 Task: Look for vegan products only.
Action: Mouse moved to (23, 269)
Screenshot: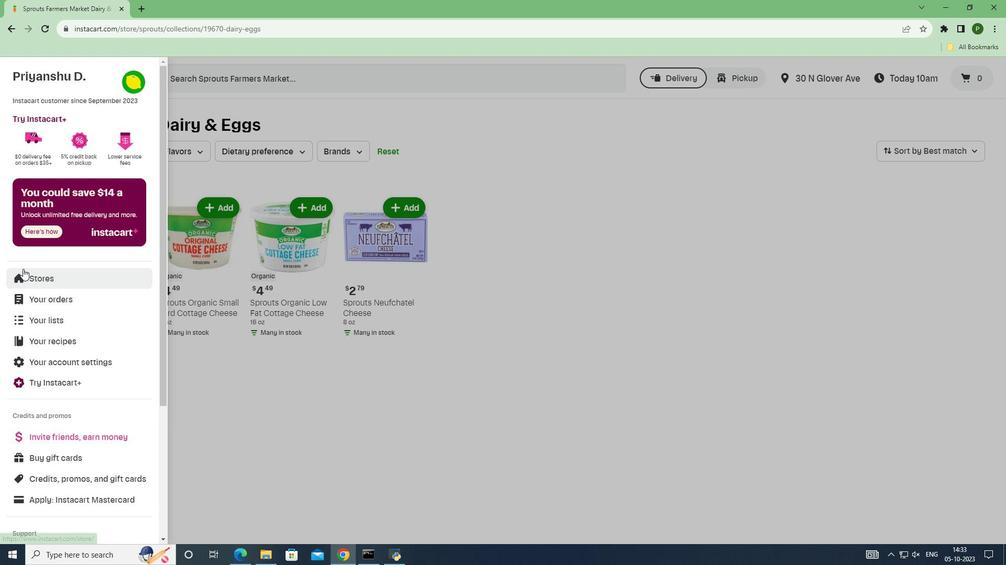
Action: Mouse pressed left at (23, 269)
Screenshot: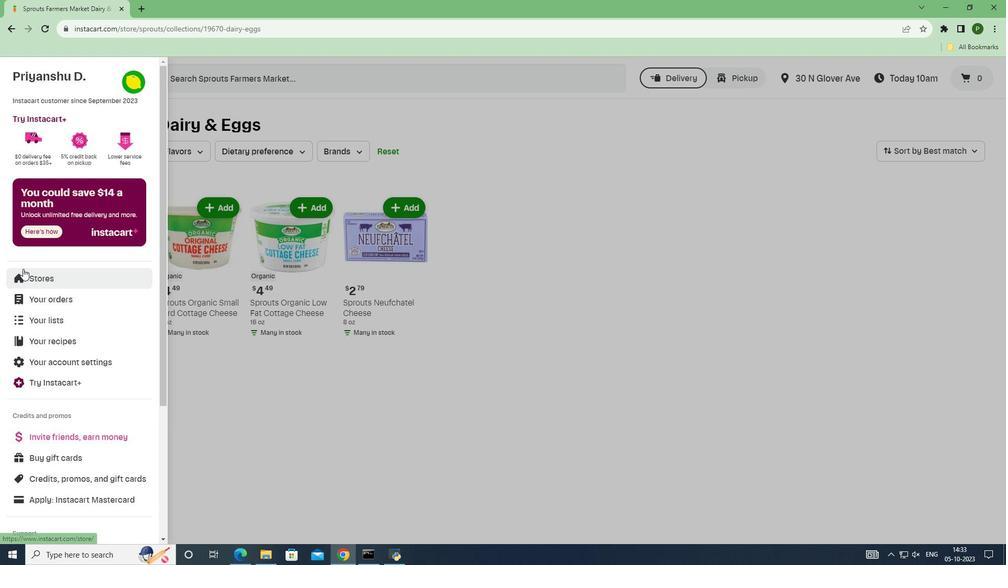 
Action: Mouse moved to (243, 119)
Screenshot: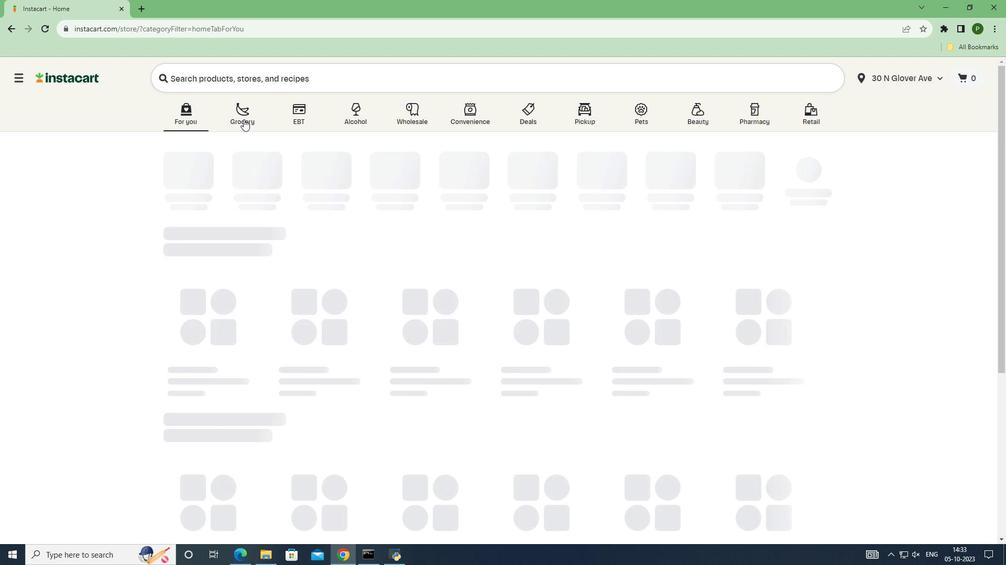 
Action: Mouse pressed left at (243, 119)
Screenshot: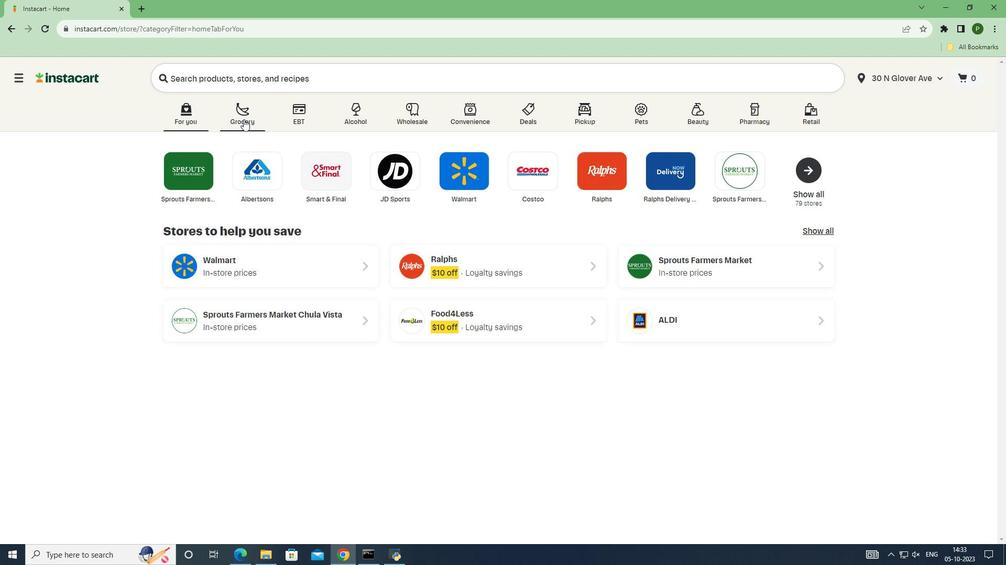 
Action: Mouse moved to (644, 243)
Screenshot: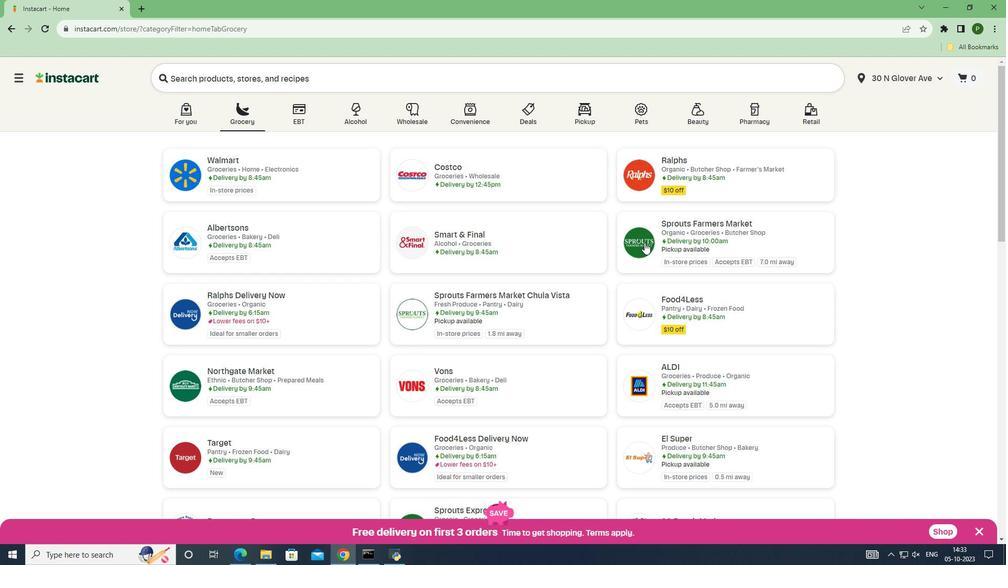 
Action: Mouse pressed left at (644, 243)
Screenshot: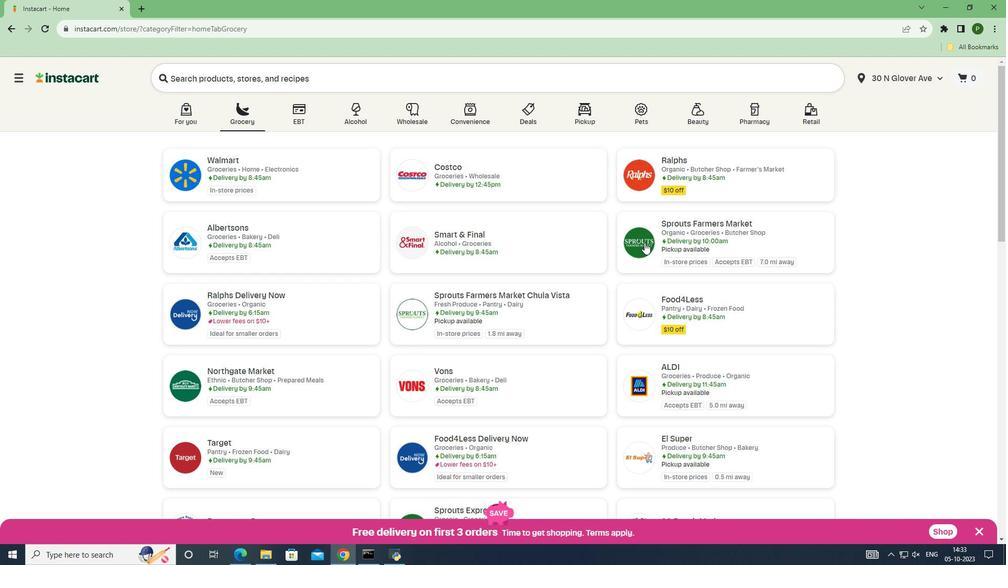 
Action: Mouse moved to (78, 290)
Screenshot: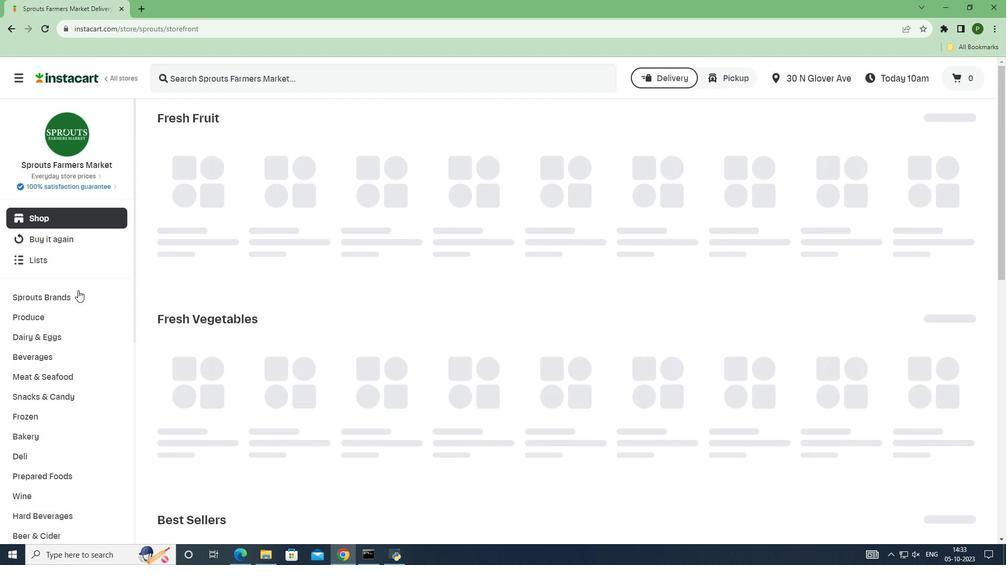 
Action: Mouse pressed left at (78, 290)
Screenshot: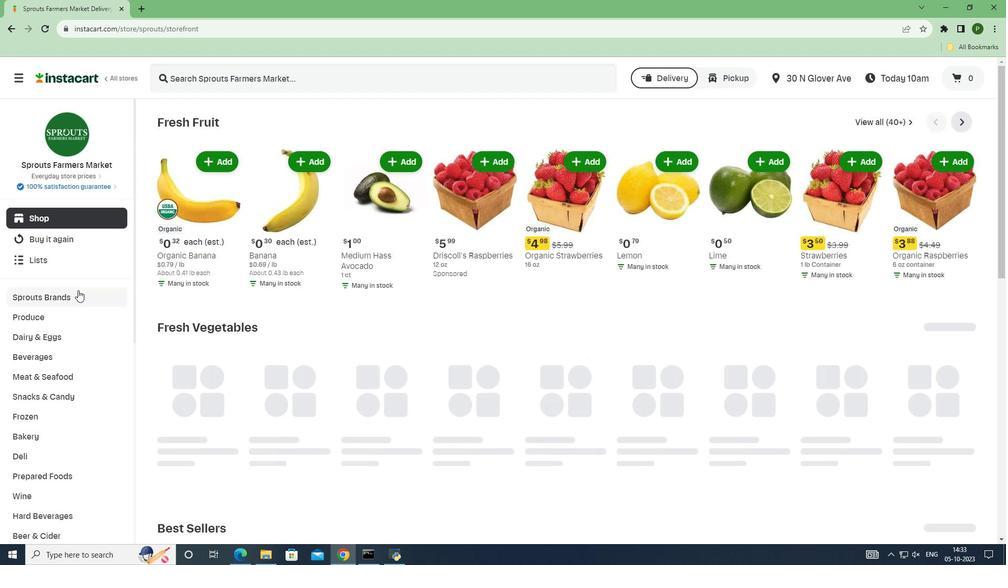 
Action: Mouse moved to (49, 400)
Screenshot: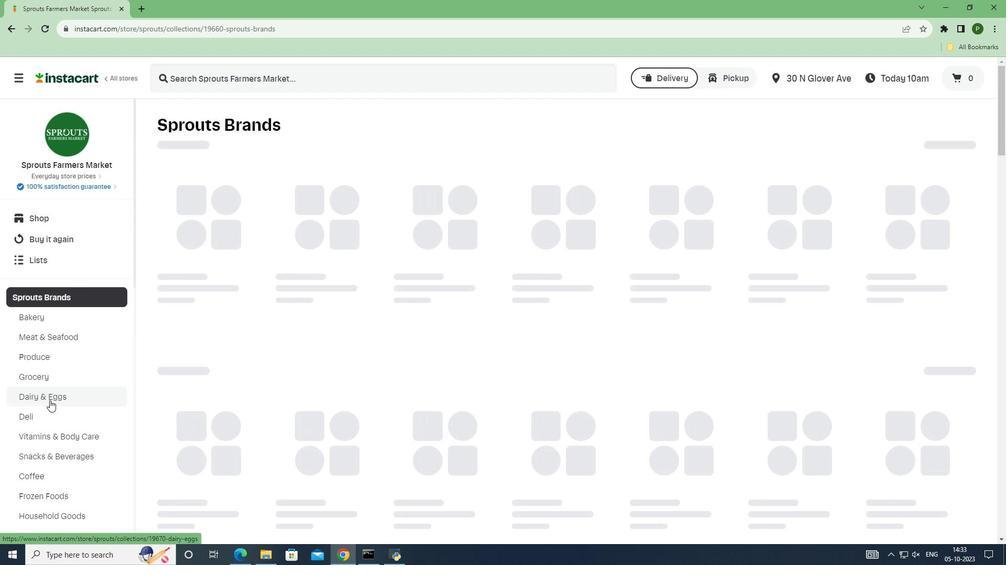 
Action: Mouse pressed left at (49, 400)
Screenshot: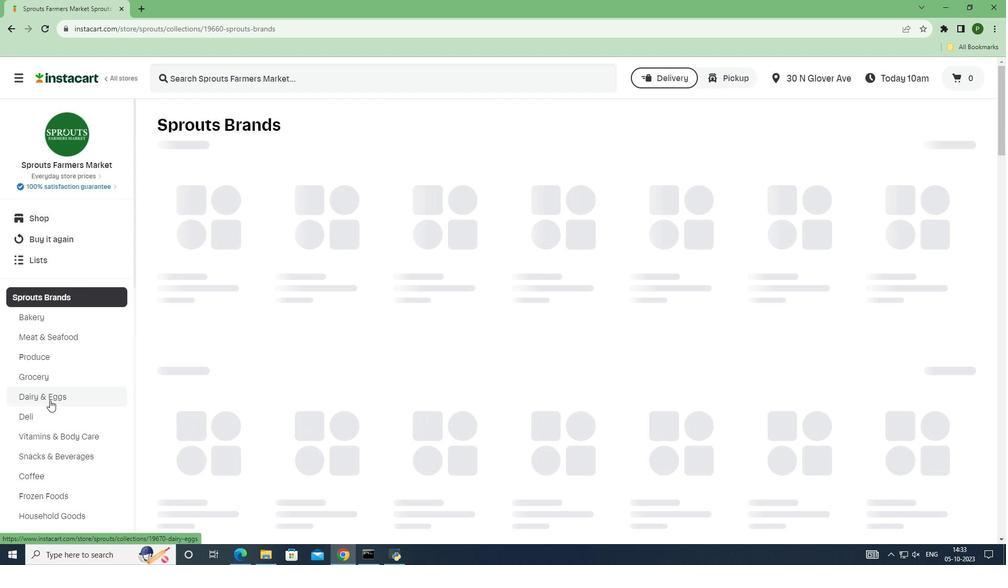 
Action: Mouse moved to (239, 148)
Screenshot: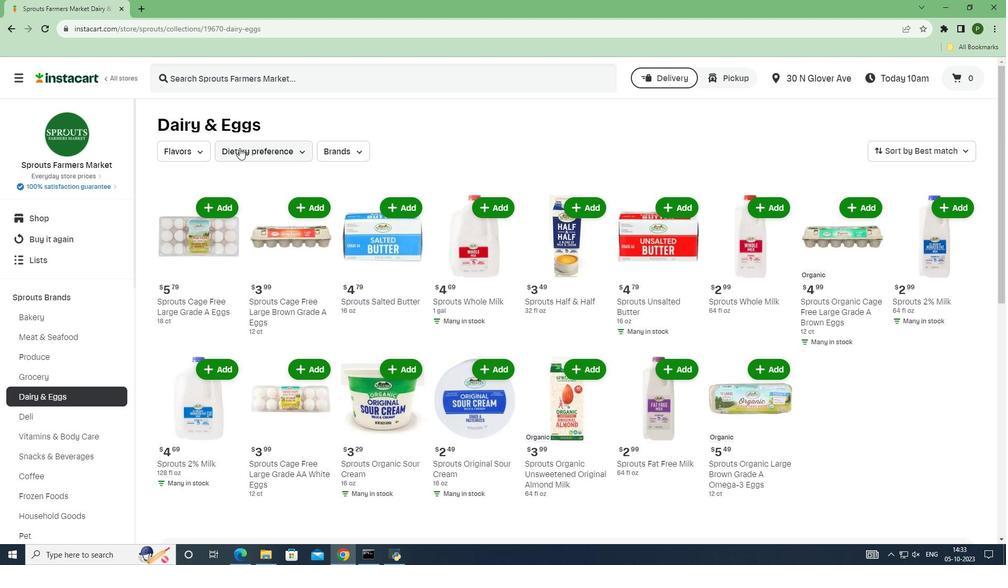 
Action: Mouse pressed left at (239, 148)
Screenshot: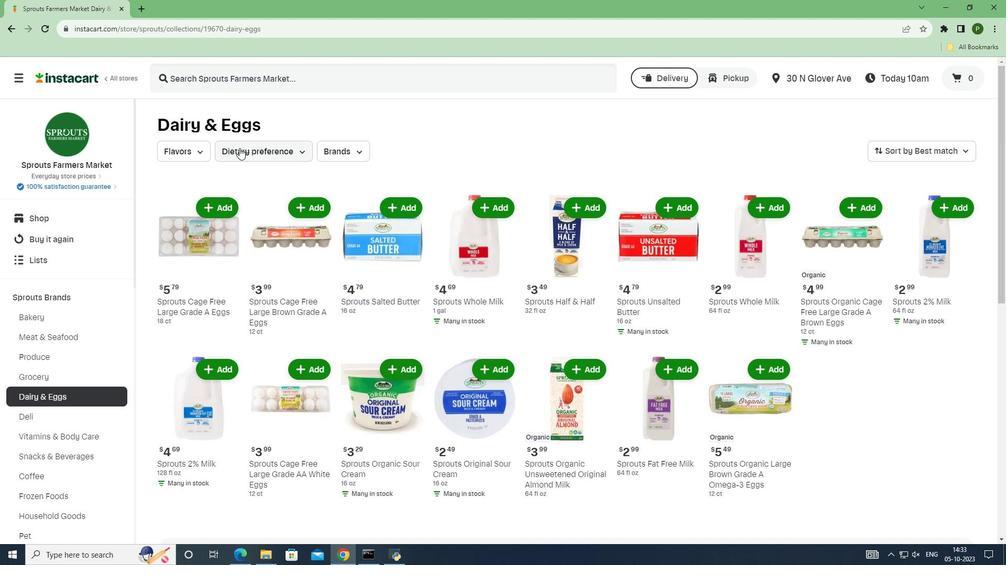 
Action: Mouse moved to (246, 229)
Screenshot: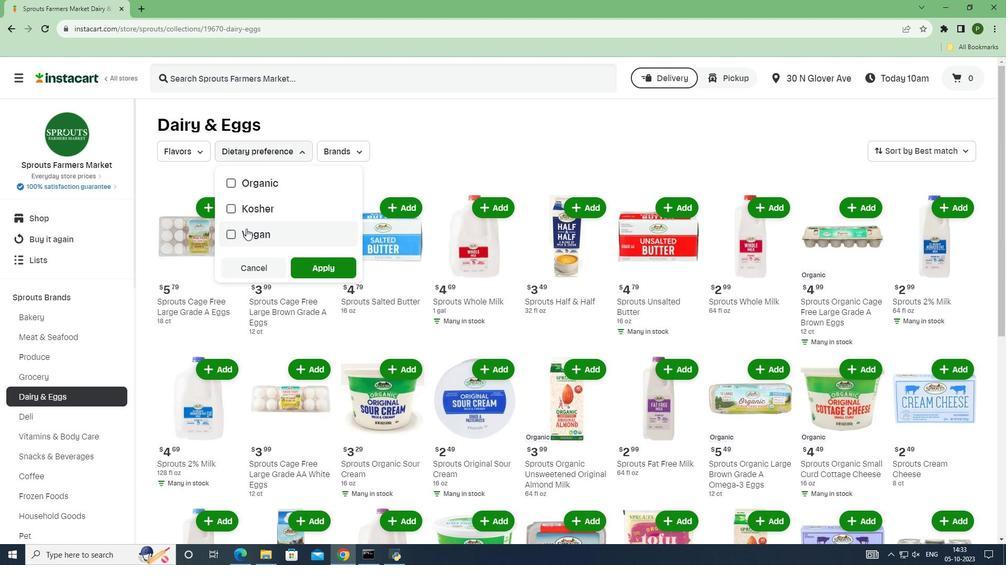 
Action: Mouse pressed left at (246, 229)
Screenshot: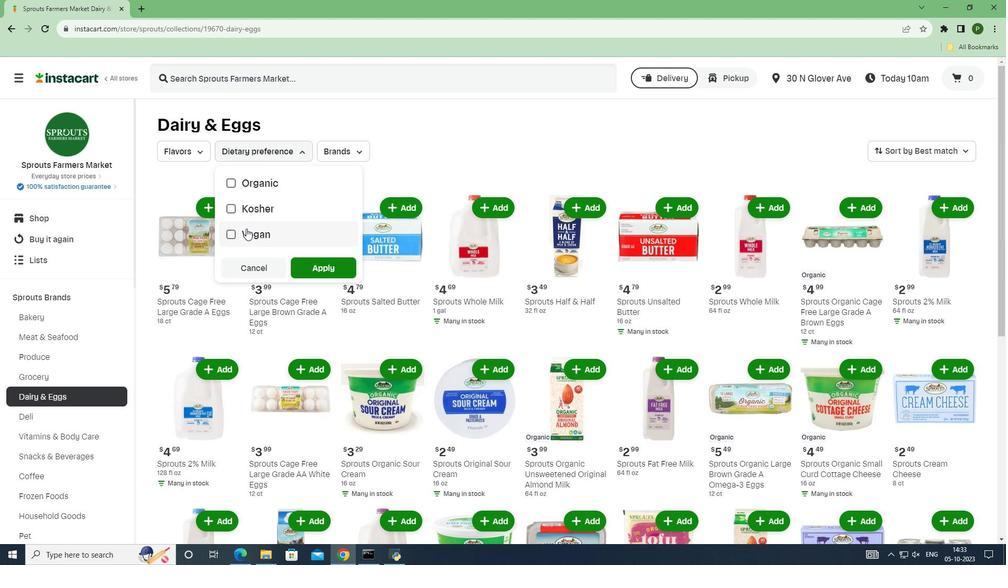 
Action: Mouse moved to (315, 263)
Screenshot: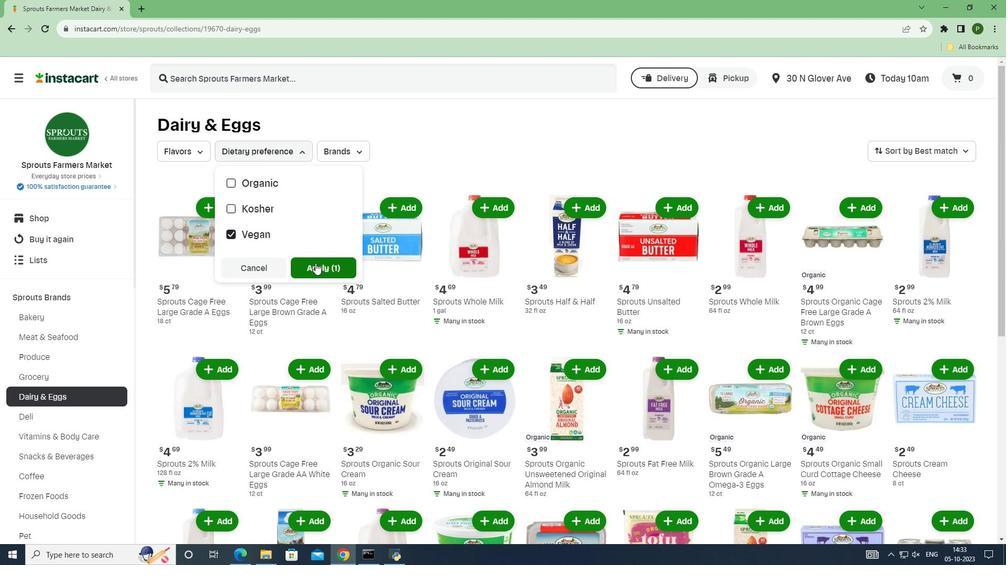 
Action: Mouse pressed left at (315, 263)
Screenshot: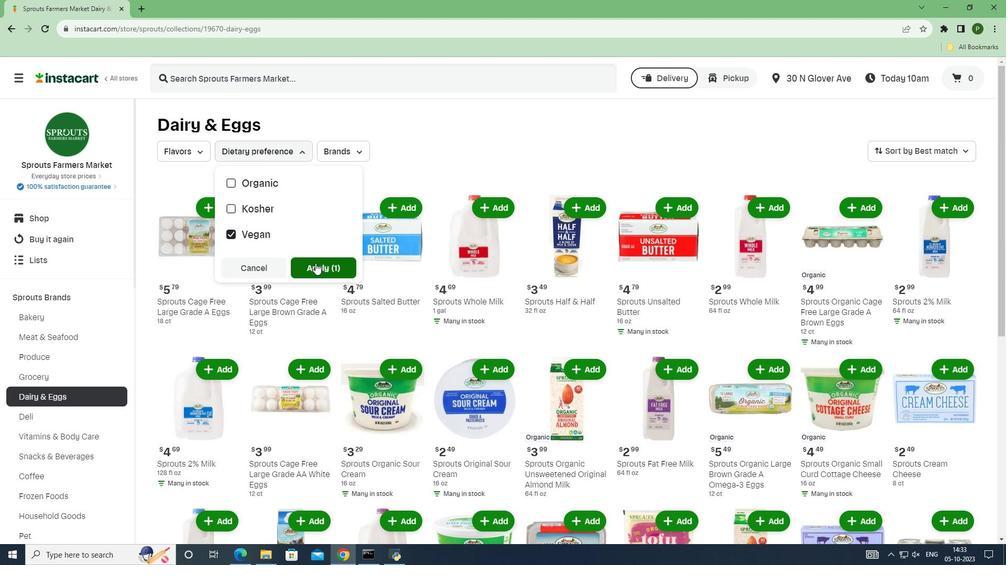 
Action: Mouse moved to (380, 333)
Screenshot: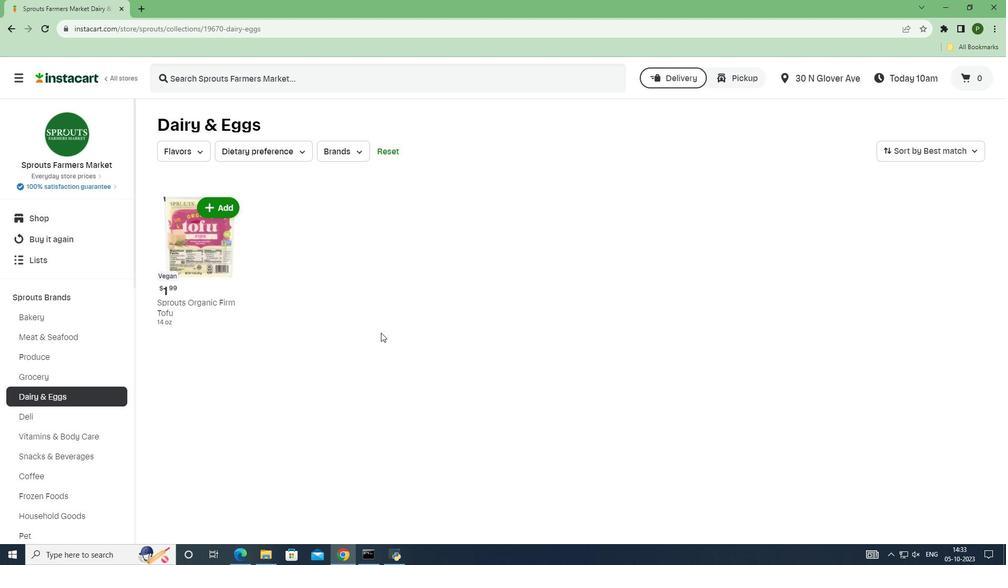 
